 Task: Choose a random templete from new position.
Action: Mouse moved to (438, 122)
Screenshot: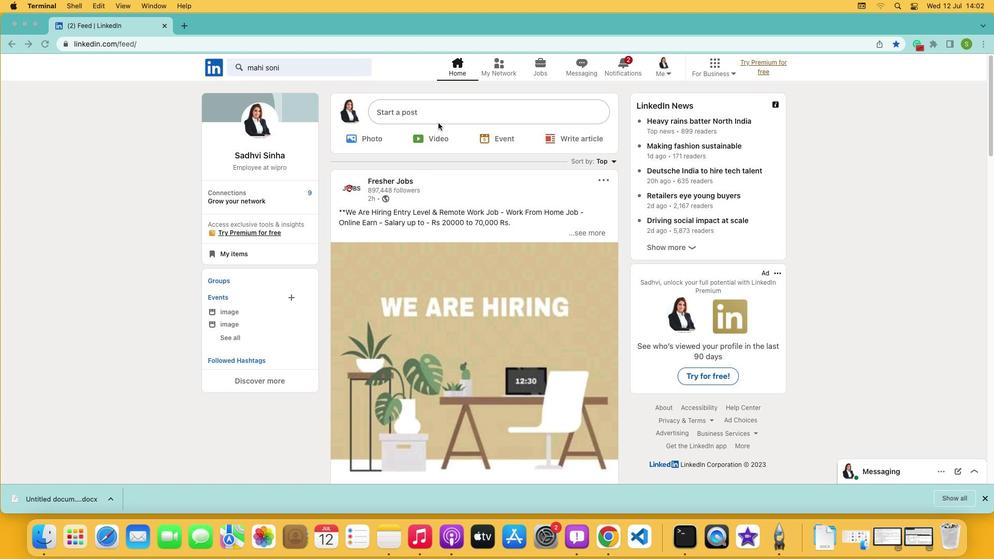 
Action: Mouse pressed left at (438, 122)
Screenshot: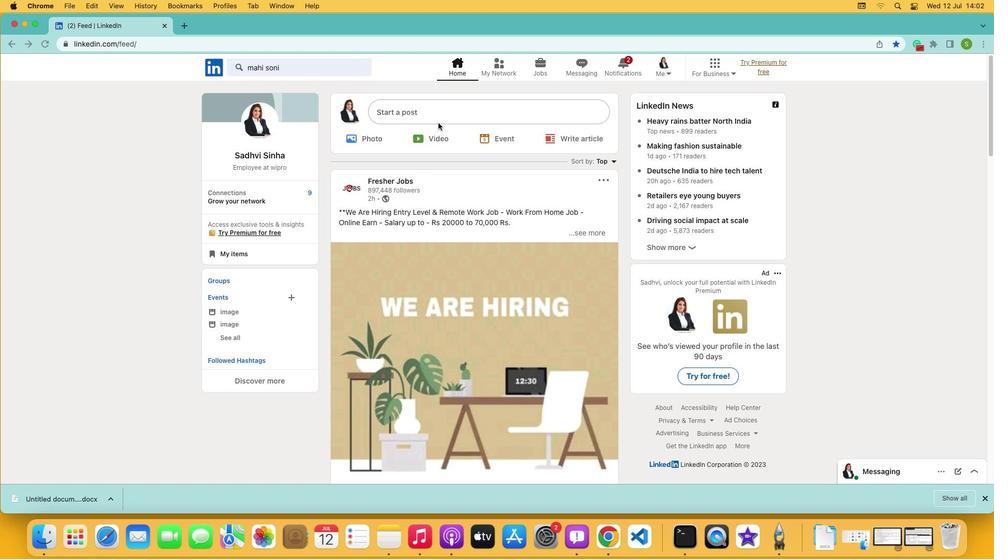 
Action: Mouse pressed left at (438, 122)
Screenshot: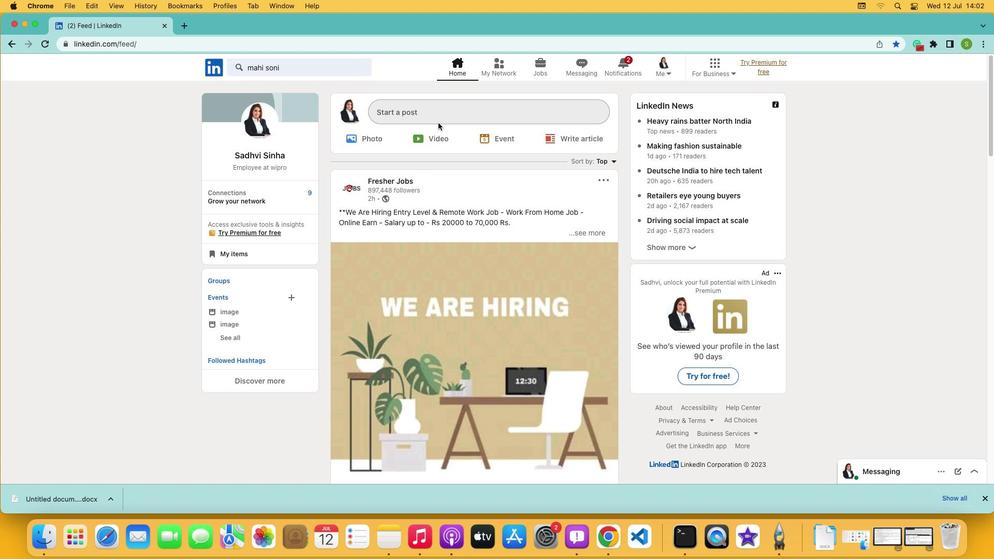 
Action: Mouse moved to (429, 315)
Screenshot: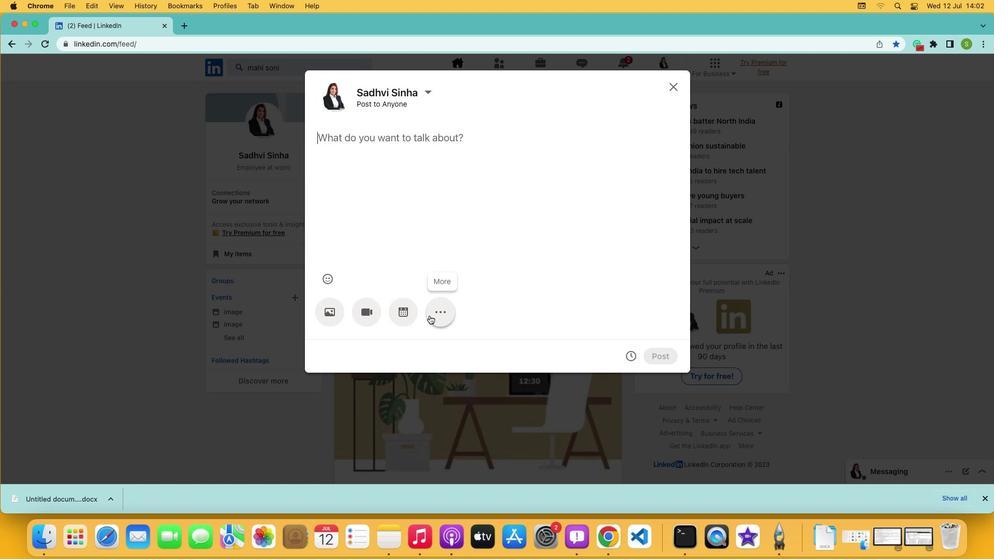 
Action: Mouse pressed left at (429, 315)
Screenshot: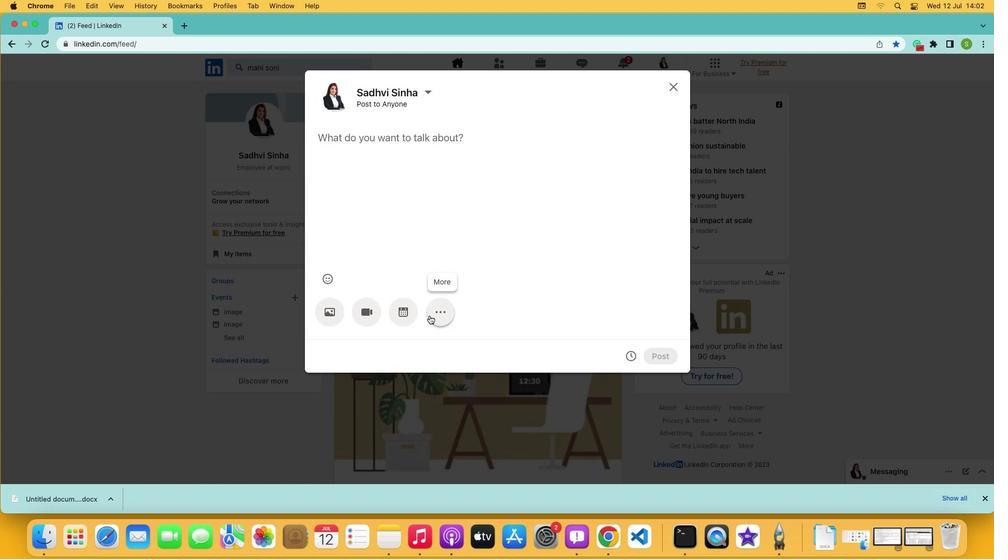 
Action: Mouse moved to (442, 315)
Screenshot: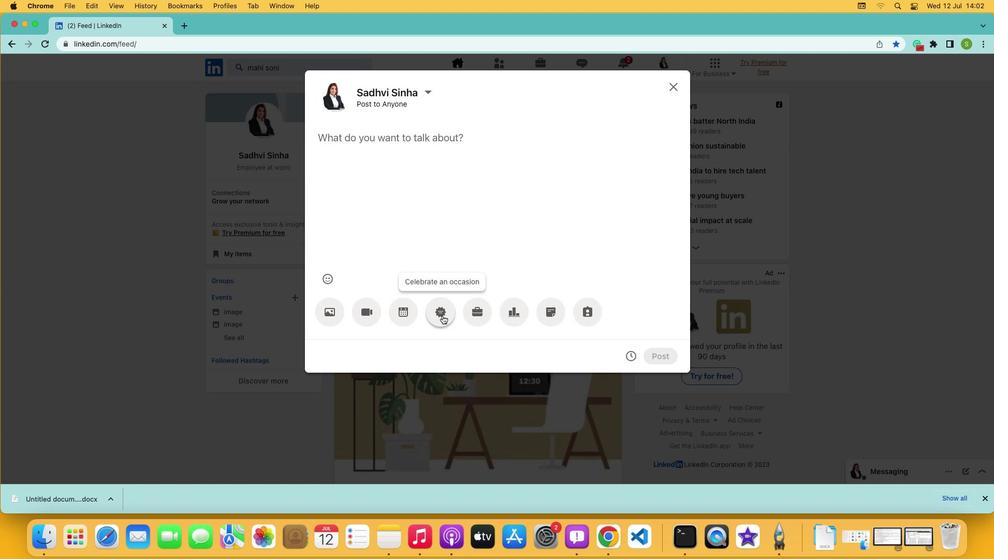 
Action: Mouse pressed left at (442, 315)
Screenshot: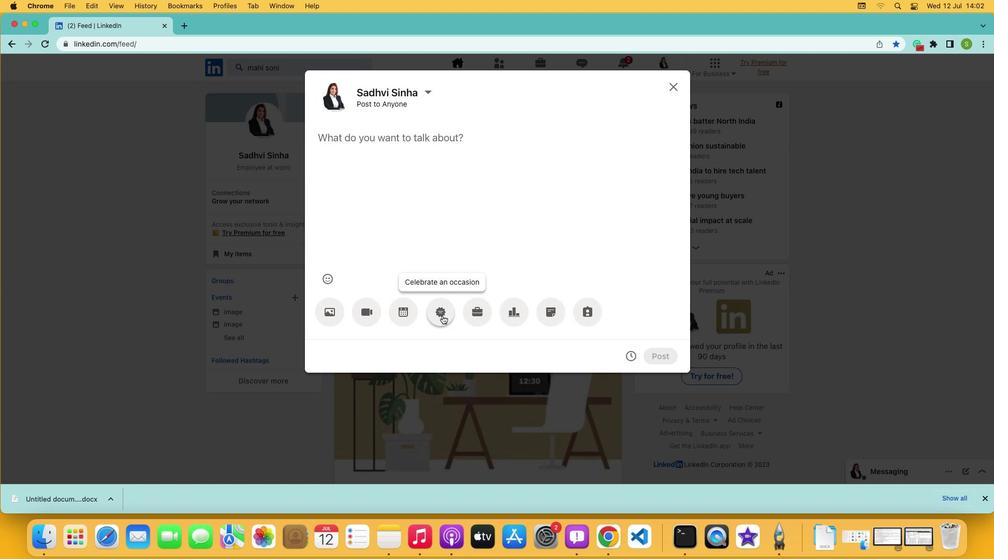 
Action: Mouse moved to (418, 267)
Screenshot: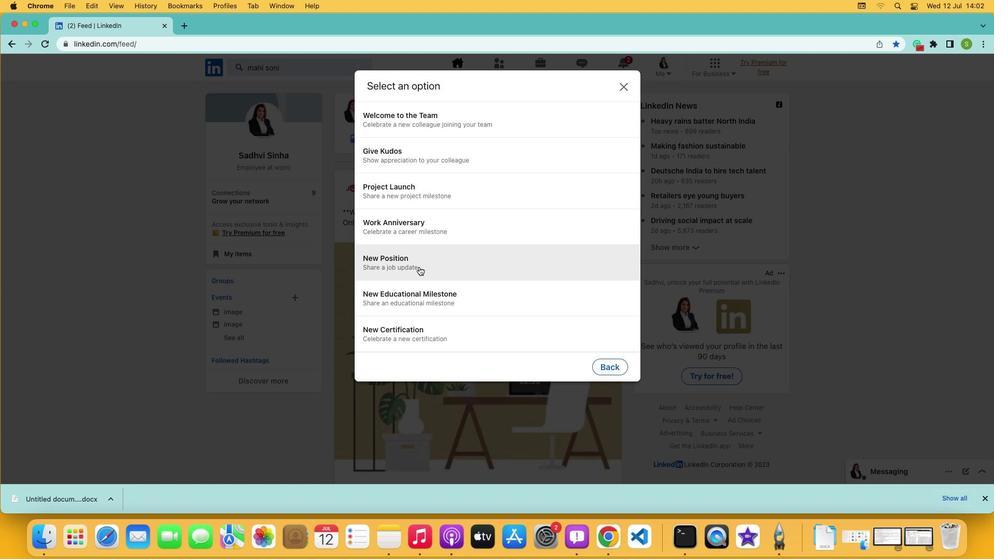 
Action: Mouse pressed left at (418, 267)
Screenshot: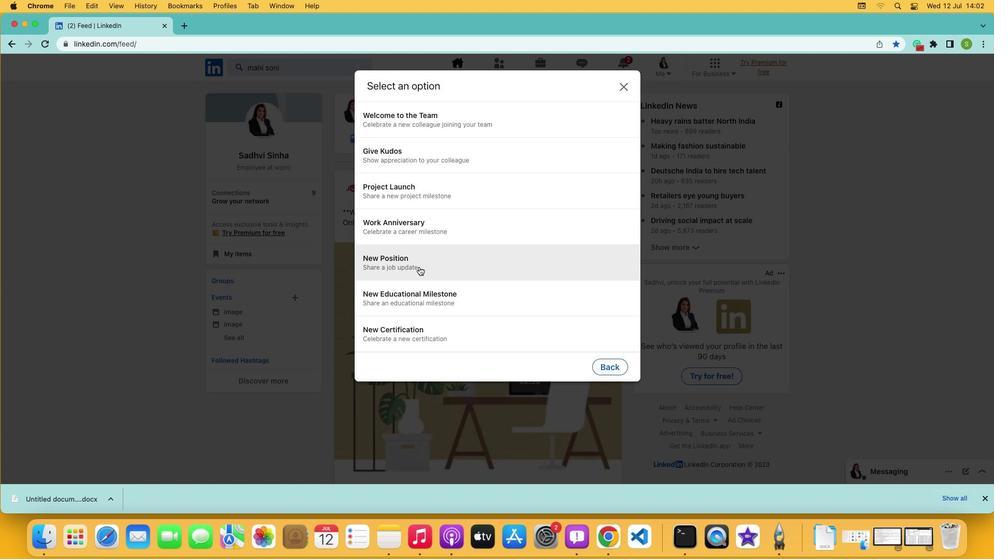 
Action: Mouse moved to (428, 340)
Screenshot: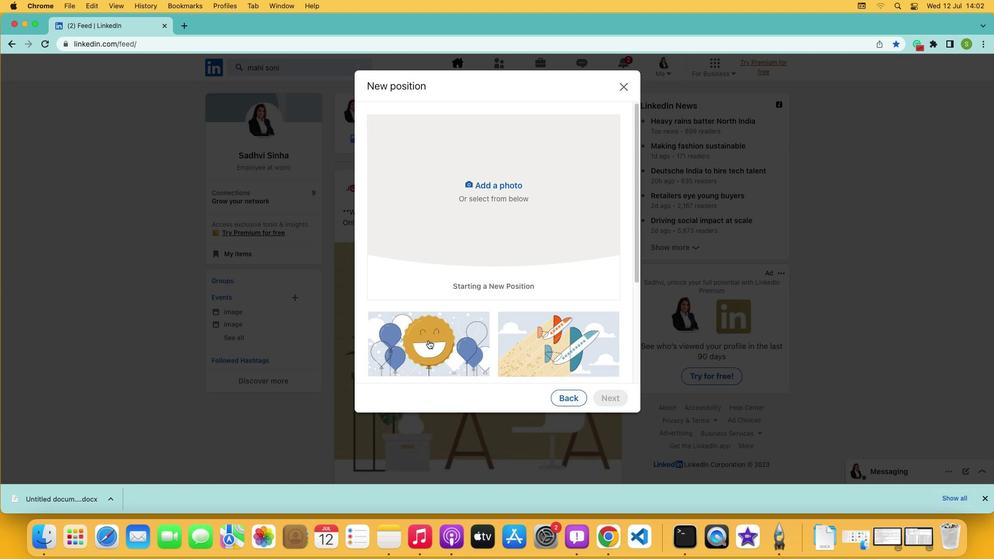 
Action: Mouse pressed left at (428, 340)
Screenshot: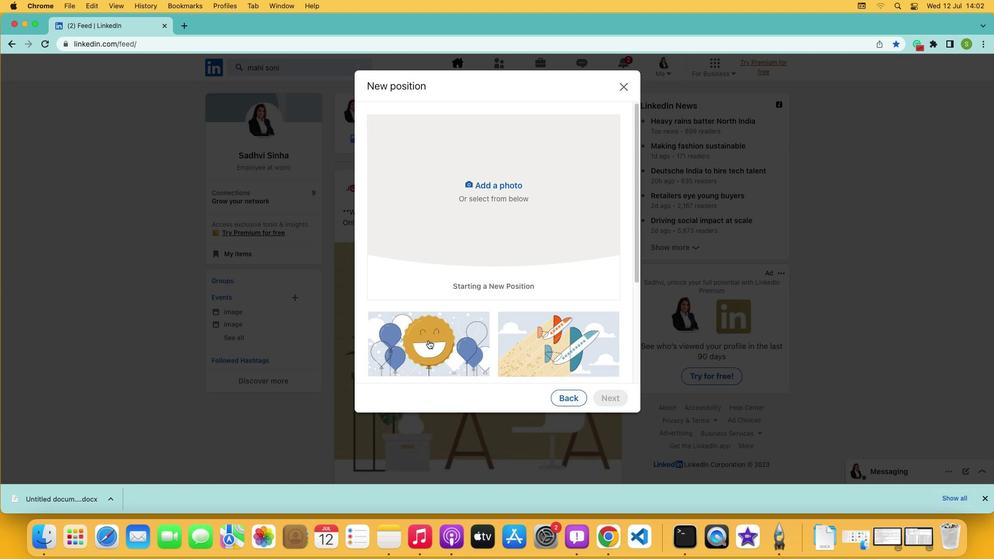 
Action: Mouse moved to (428, 340)
Screenshot: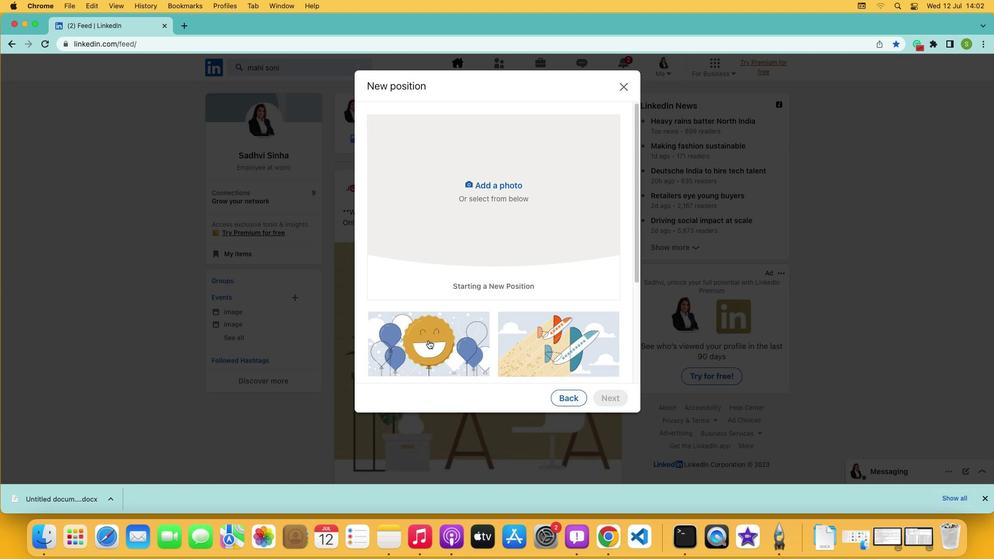 
